 Task: Enable "Direct rendering" for FFmpeg audio/video decoder.
Action: Mouse moved to (95, 10)
Screenshot: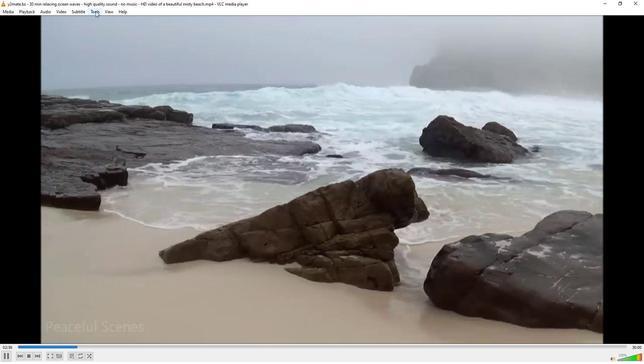 
Action: Mouse pressed left at (95, 10)
Screenshot: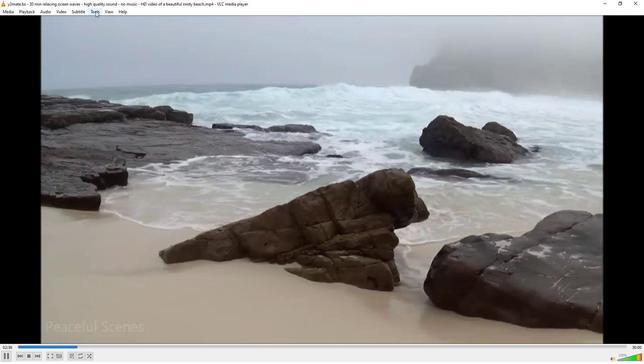 
Action: Mouse moved to (99, 91)
Screenshot: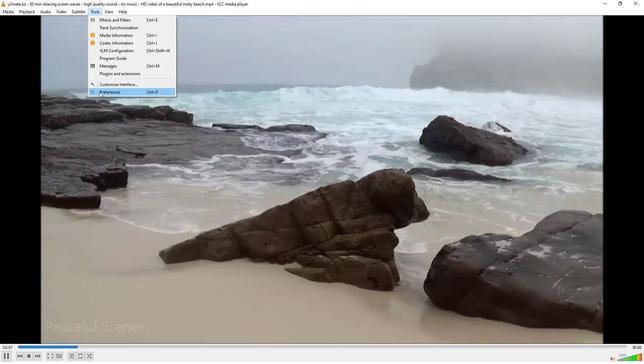 
Action: Mouse pressed left at (99, 91)
Screenshot: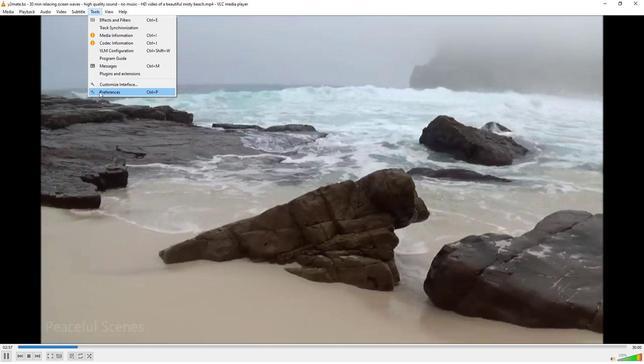
Action: Mouse moved to (79, 281)
Screenshot: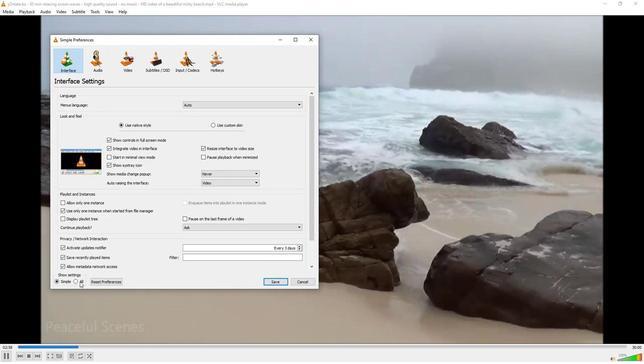 
Action: Mouse pressed left at (79, 281)
Screenshot: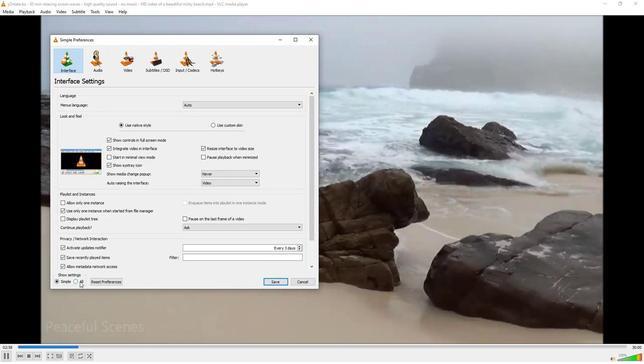 
Action: Mouse moved to (67, 186)
Screenshot: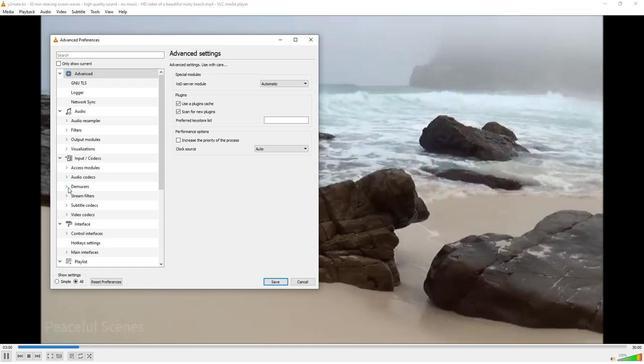 
Action: Mouse pressed left at (67, 186)
Screenshot: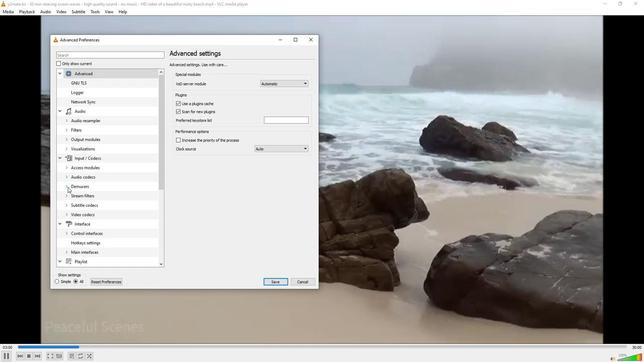 
Action: Mouse moved to (87, 209)
Screenshot: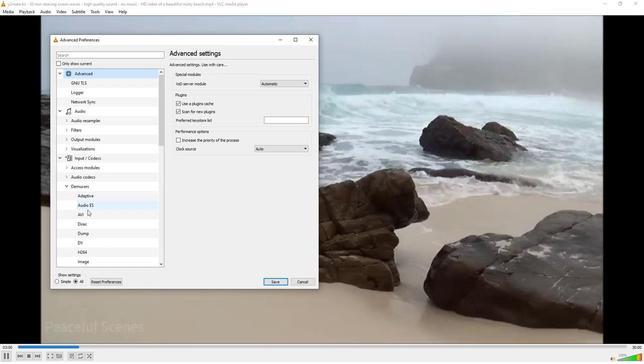 
Action: Mouse scrolled (87, 209) with delta (0, 0)
Screenshot: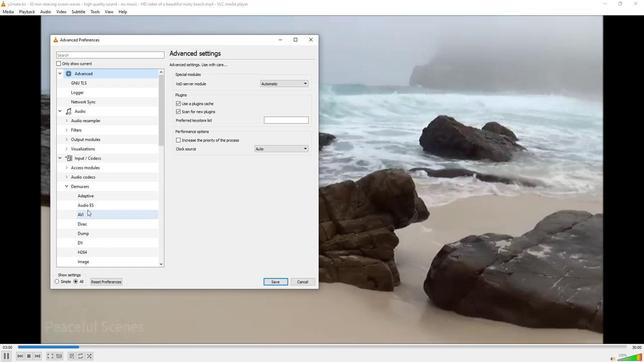 
Action: Mouse scrolled (87, 209) with delta (0, 0)
Screenshot: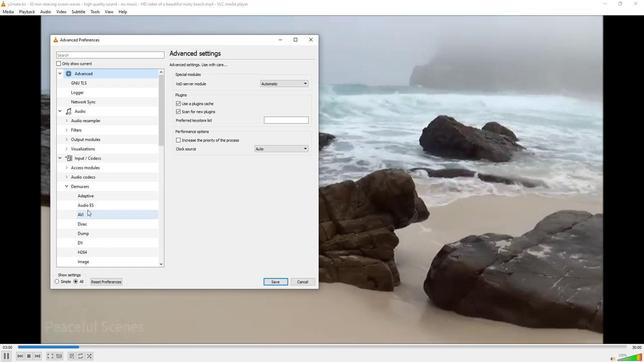 
Action: Mouse scrolled (87, 209) with delta (0, 0)
Screenshot: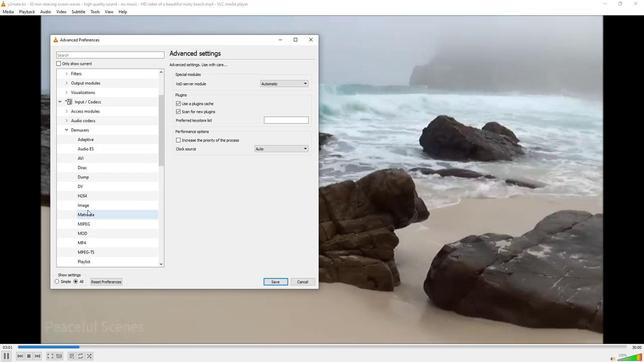 
Action: Mouse scrolled (87, 209) with delta (0, 0)
Screenshot: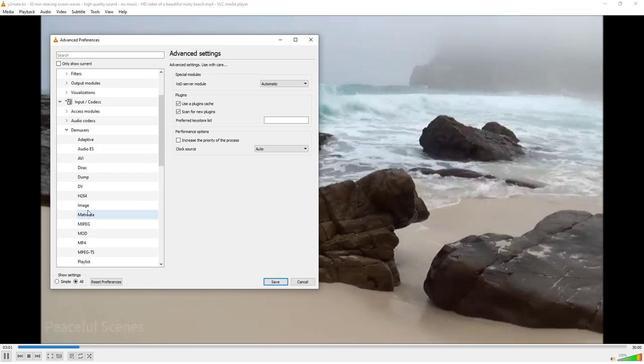 
Action: Mouse scrolled (87, 209) with delta (0, 0)
Screenshot: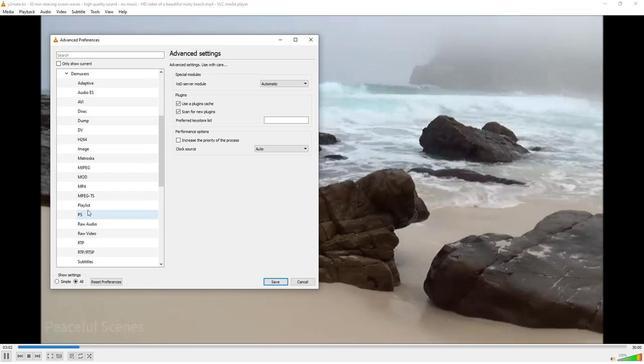 
Action: Mouse scrolled (87, 209) with delta (0, 0)
Screenshot: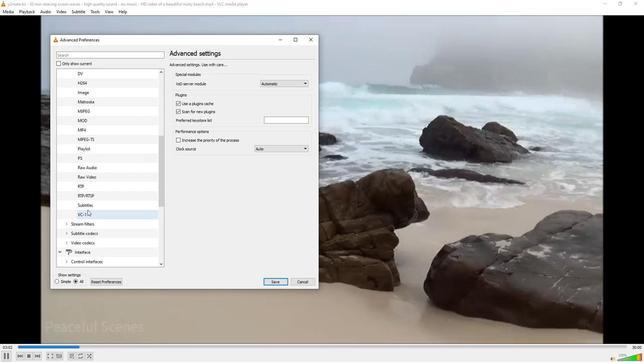 
Action: Mouse moved to (65, 243)
Screenshot: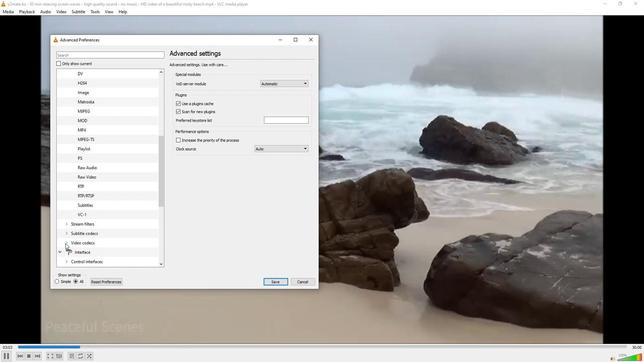
Action: Mouse pressed left at (65, 243)
Screenshot: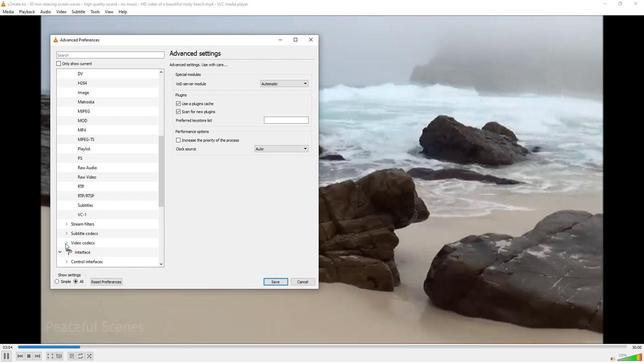 
Action: Mouse moved to (78, 243)
Screenshot: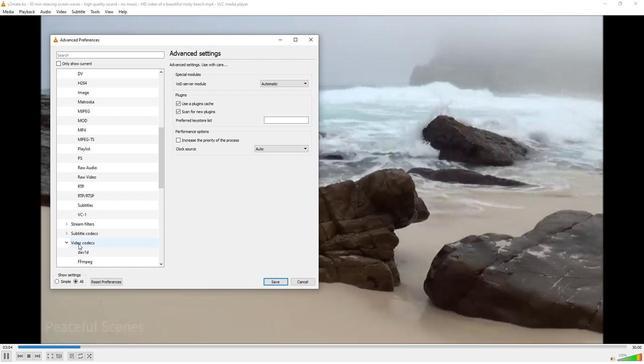 
Action: Mouse scrolled (78, 243) with delta (0, 0)
Screenshot: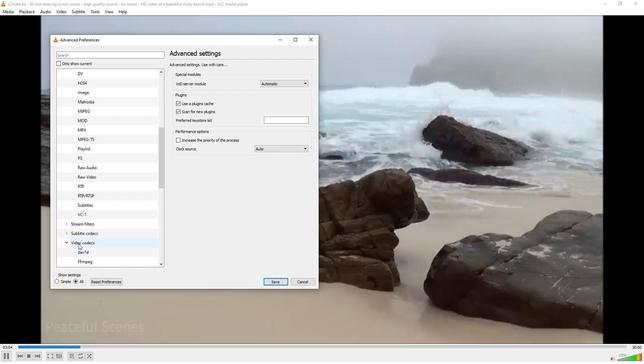 
Action: Mouse moved to (88, 234)
Screenshot: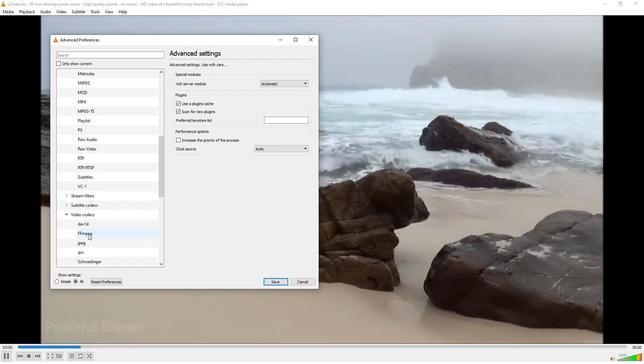
Action: Mouse pressed left at (88, 234)
Screenshot: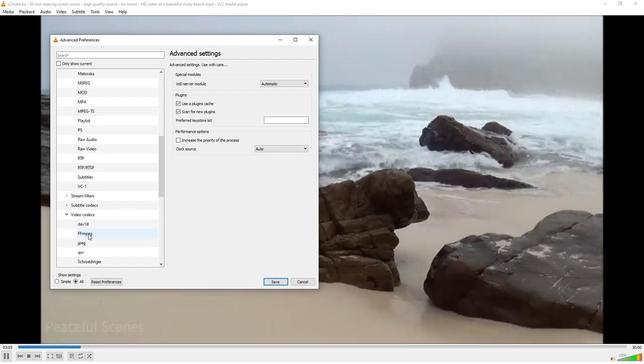 
Action: Mouse moved to (176, 91)
Screenshot: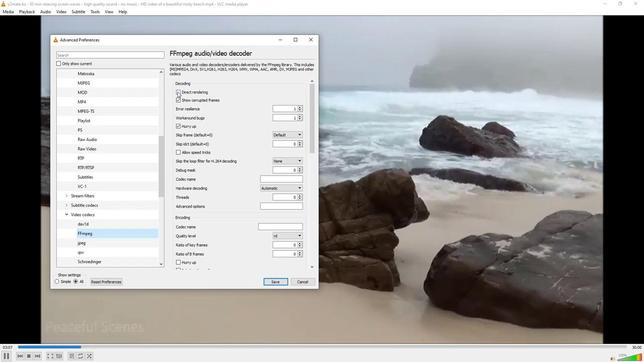 
Action: Mouse pressed left at (176, 91)
Screenshot: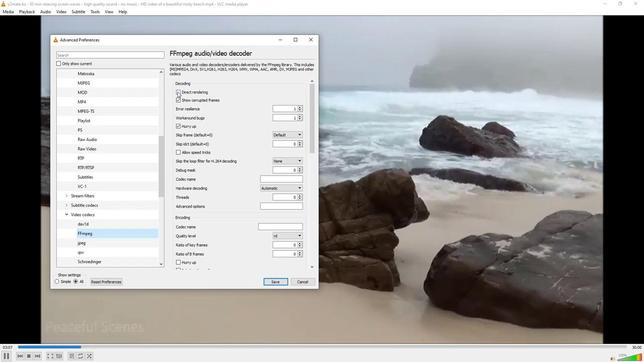 
Action: Mouse moved to (190, 109)
Screenshot: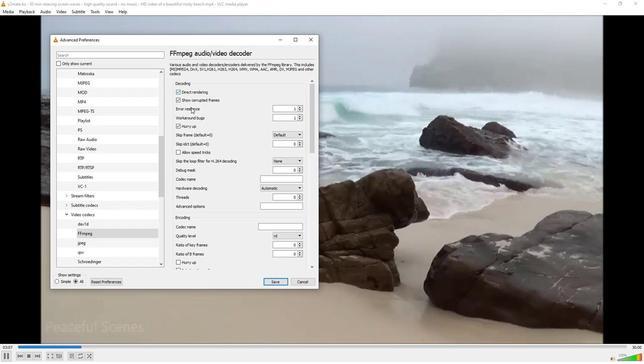 
